 Task: Search for emails with the attachment 'Flower Pricing Update' in Outlook.
Action: Mouse moved to (345, 4)
Screenshot: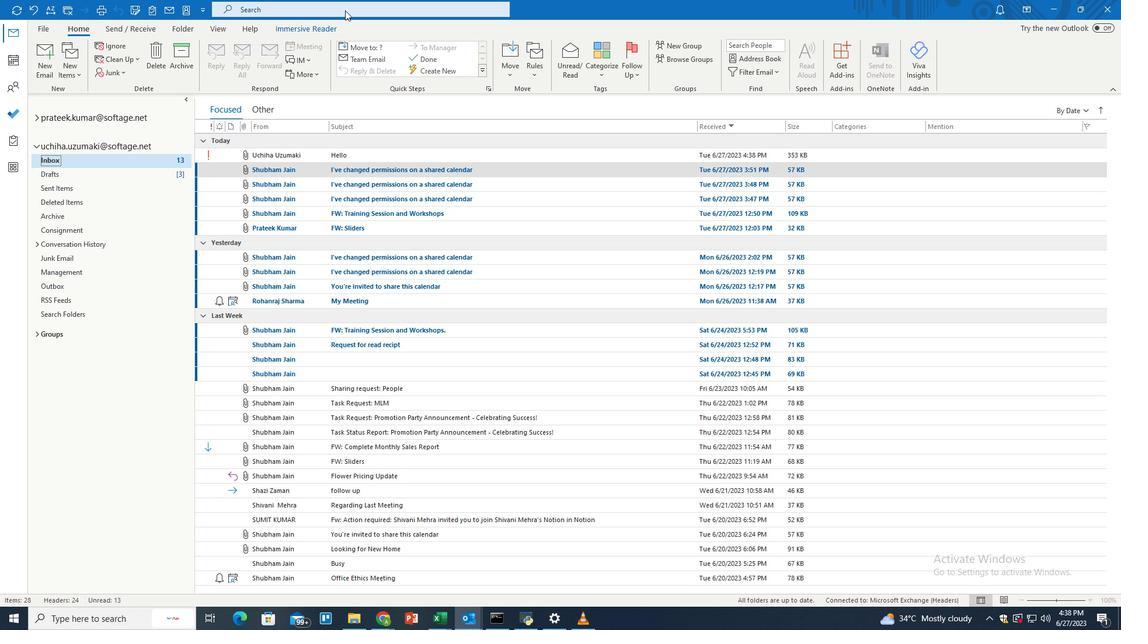 
Action: Mouse pressed left at (345, 4)
Screenshot: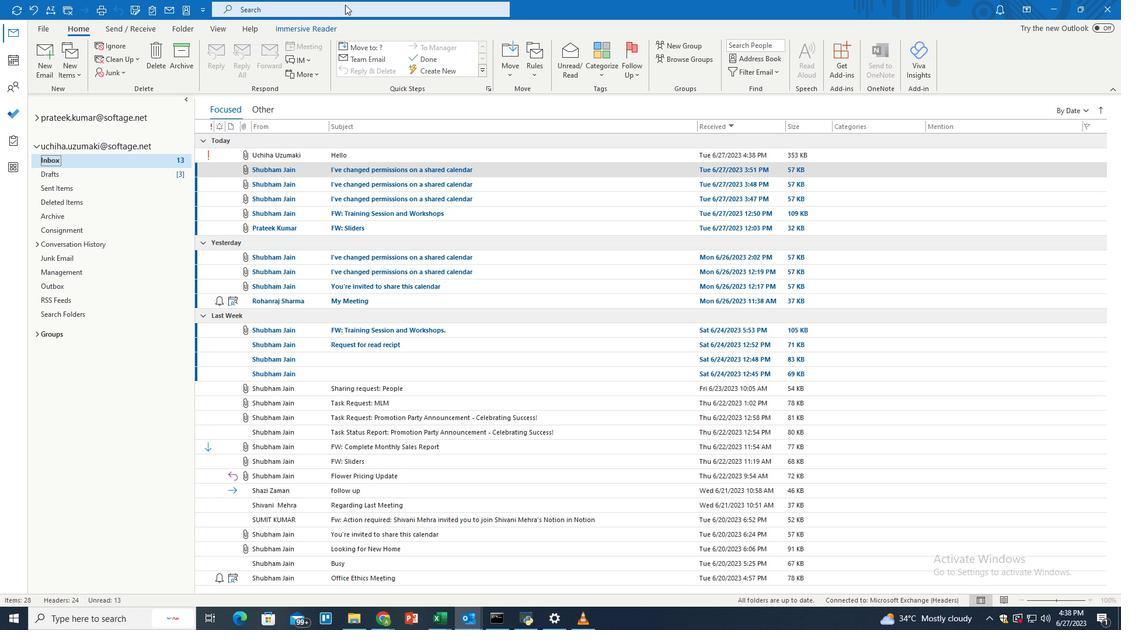 
Action: Mouse moved to (351, 10)
Screenshot: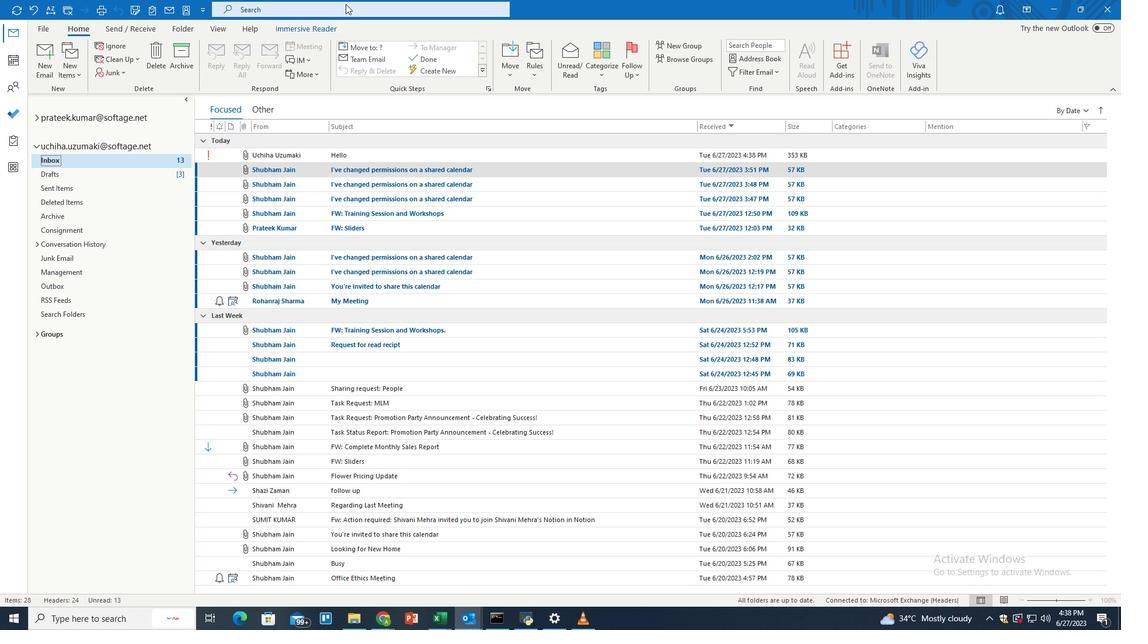 
Action: Mouse pressed left at (351, 10)
Screenshot: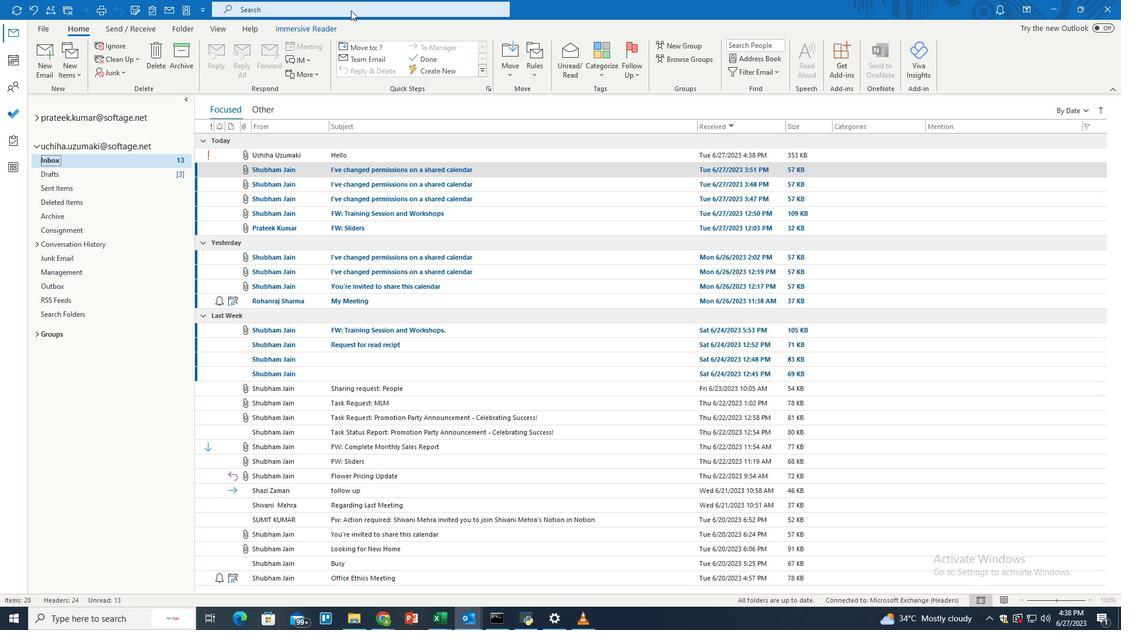 
Action: Mouse moved to (547, 5)
Screenshot: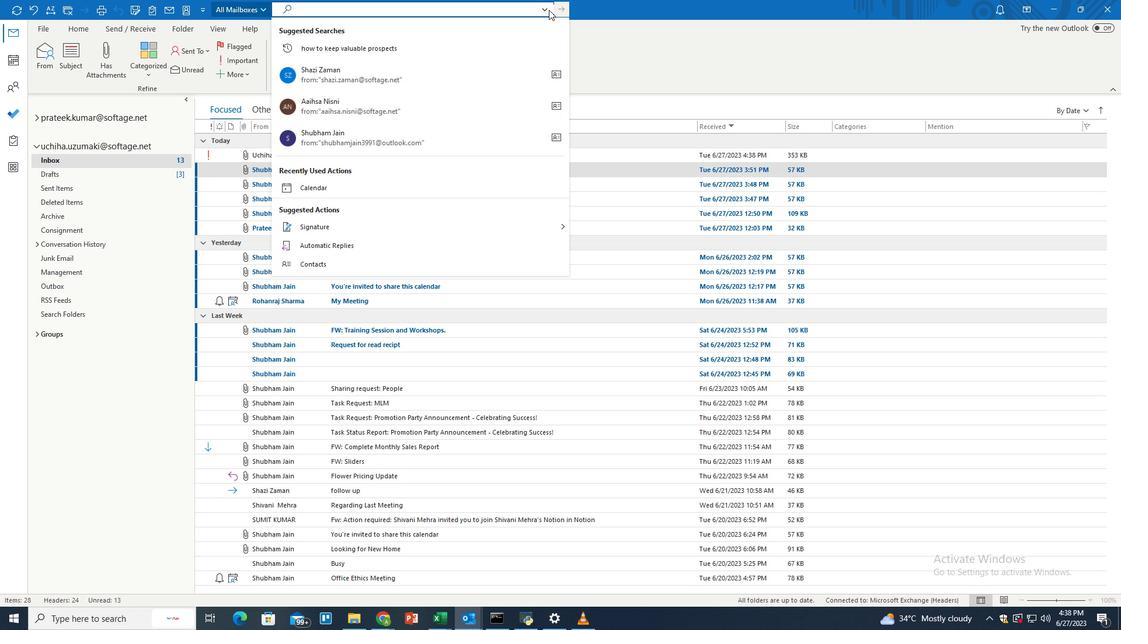 
Action: Mouse pressed left at (547, 5)
Screenshot: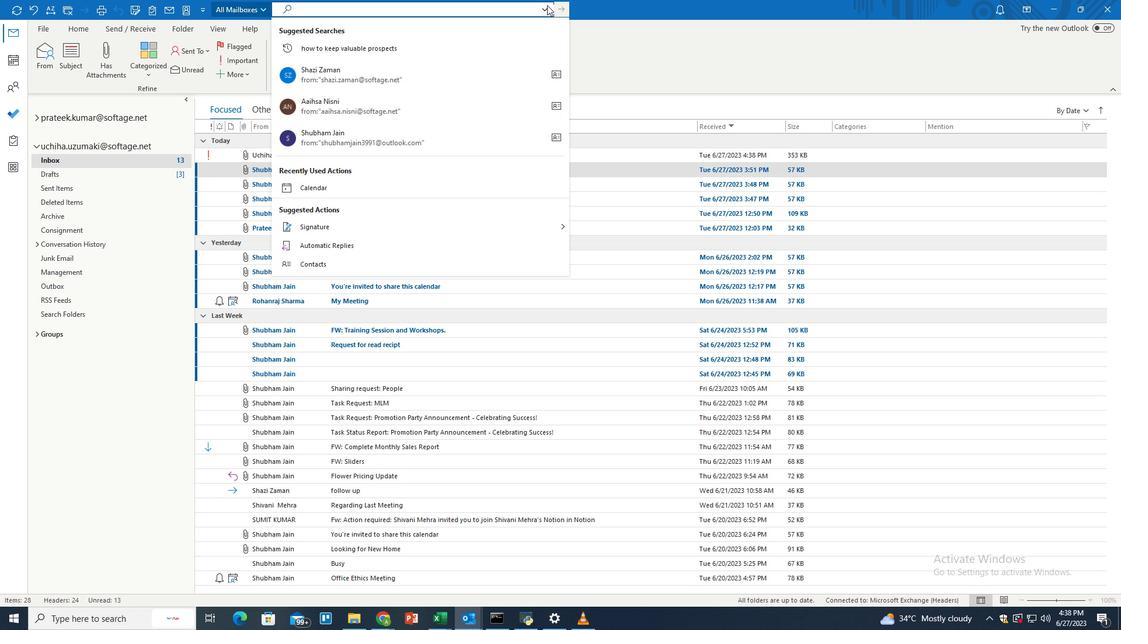 
Action: Mouse moved to (339, 64)
Screenshot: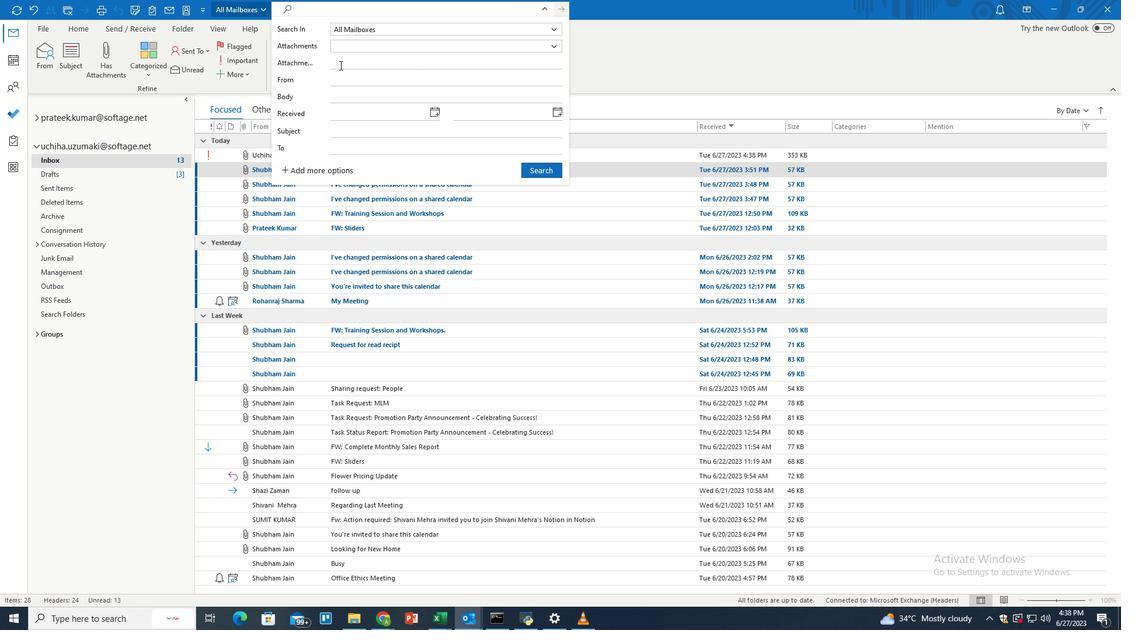 
Action: Mouse pressed left at (339, 64)
Screenshot: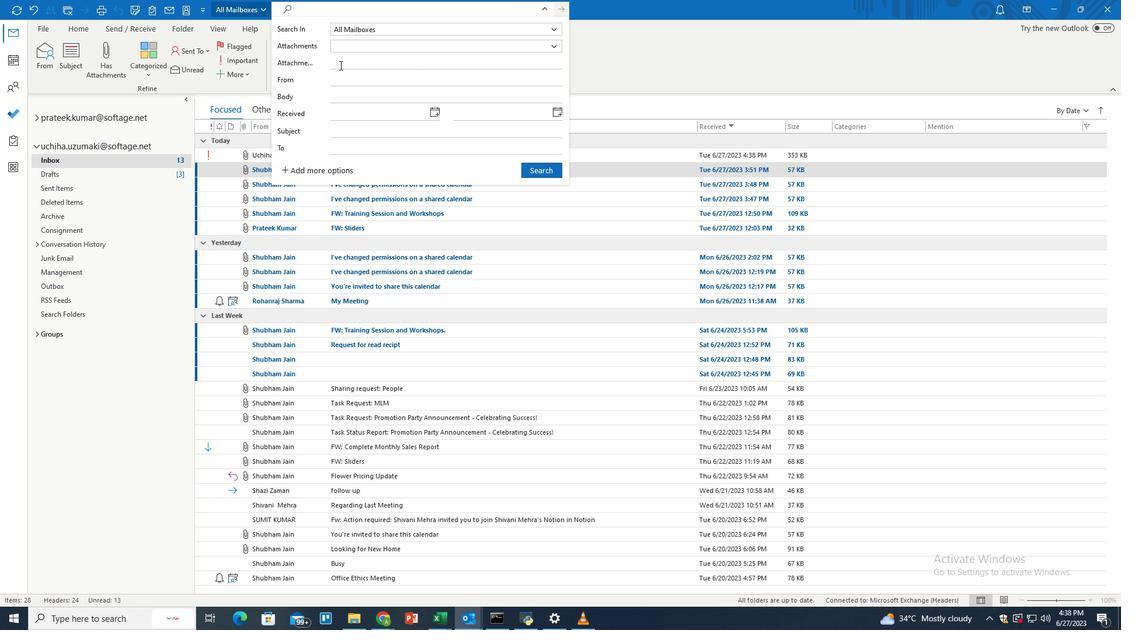 
Action: Key pressed <Key.shift>Flower<Key.space><Key.shift>Pricing<Key.space><Key.shift>Update
Screenshot: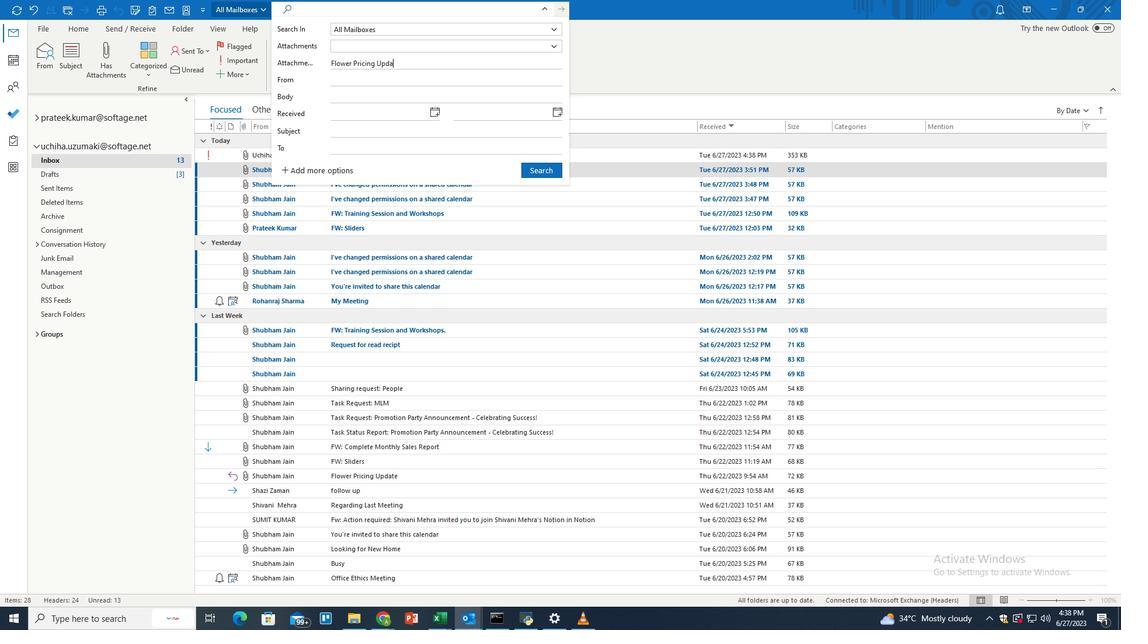
Action: Mouse moved to (527, 168)
Screenshot: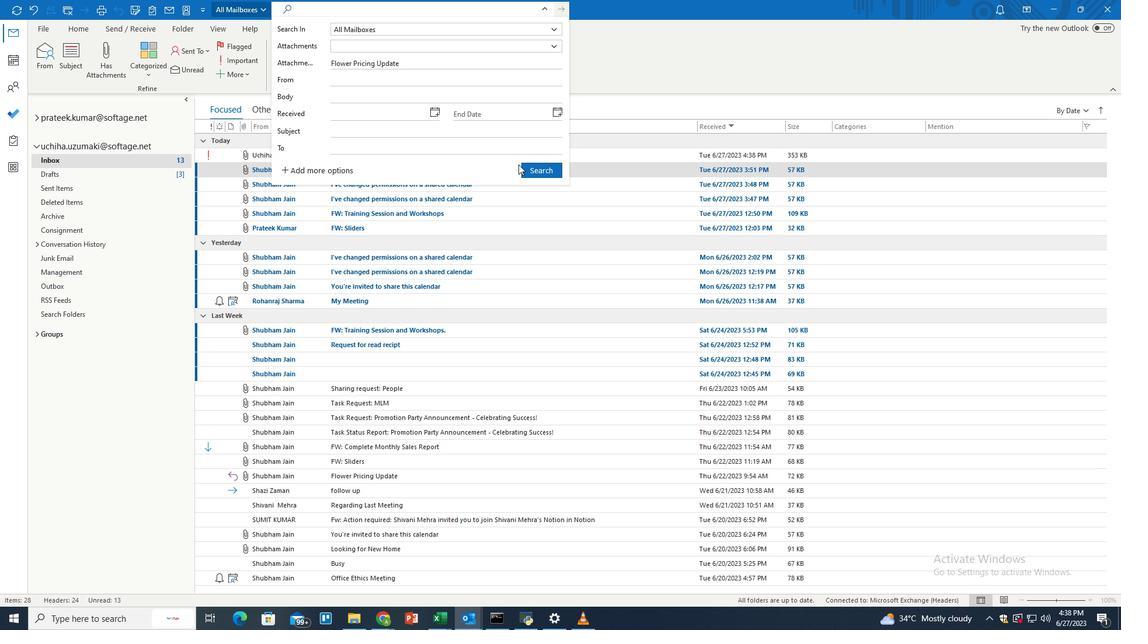 
Action: Mouse pressed left at (527, 168)
Screenshot: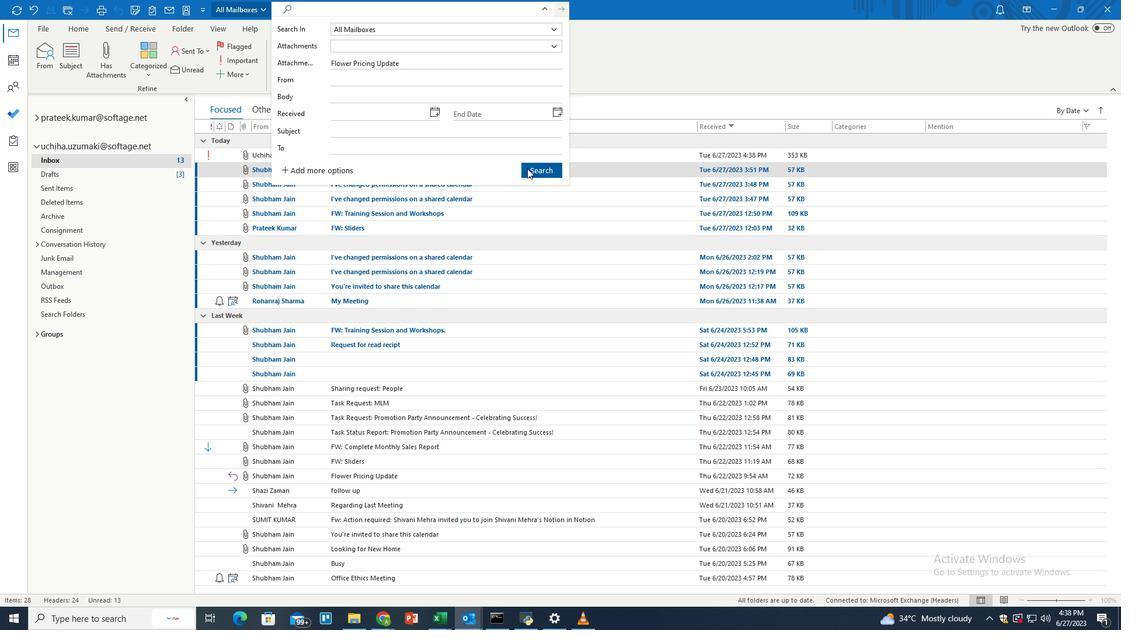
Action: Mouse moved to (331, 151)
Screenshot: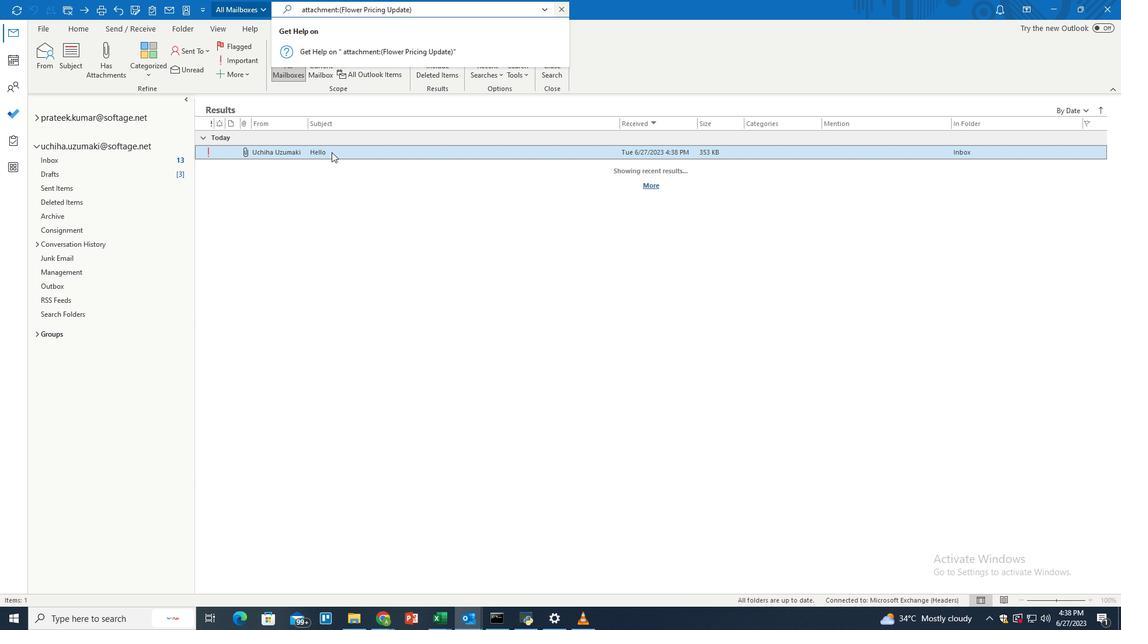 
Action: Mouse pressed left at (331, 151)
Screenshot: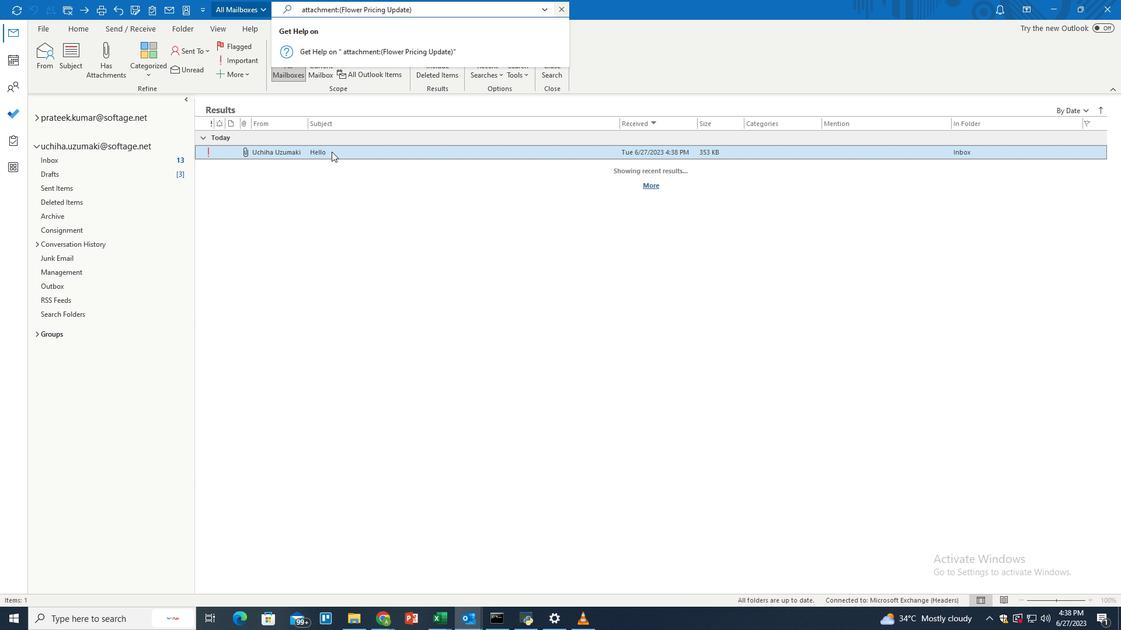 
Action: Mouse moved to (75, 26)
Screenshot: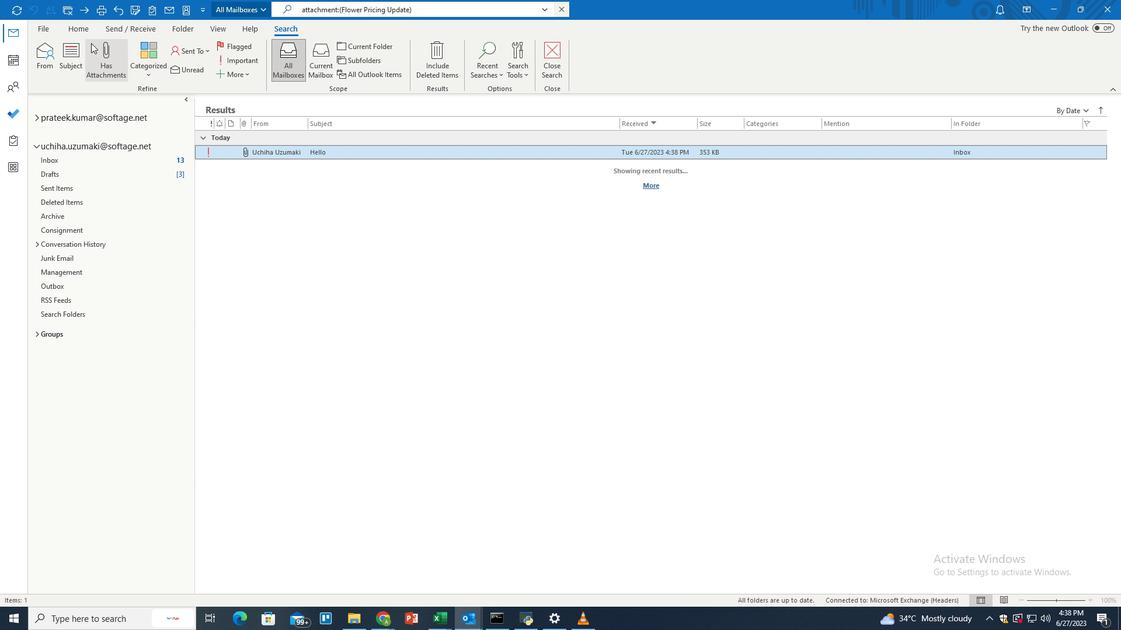 
Action: Mouse pressed left at (75, 26)
Screenshot: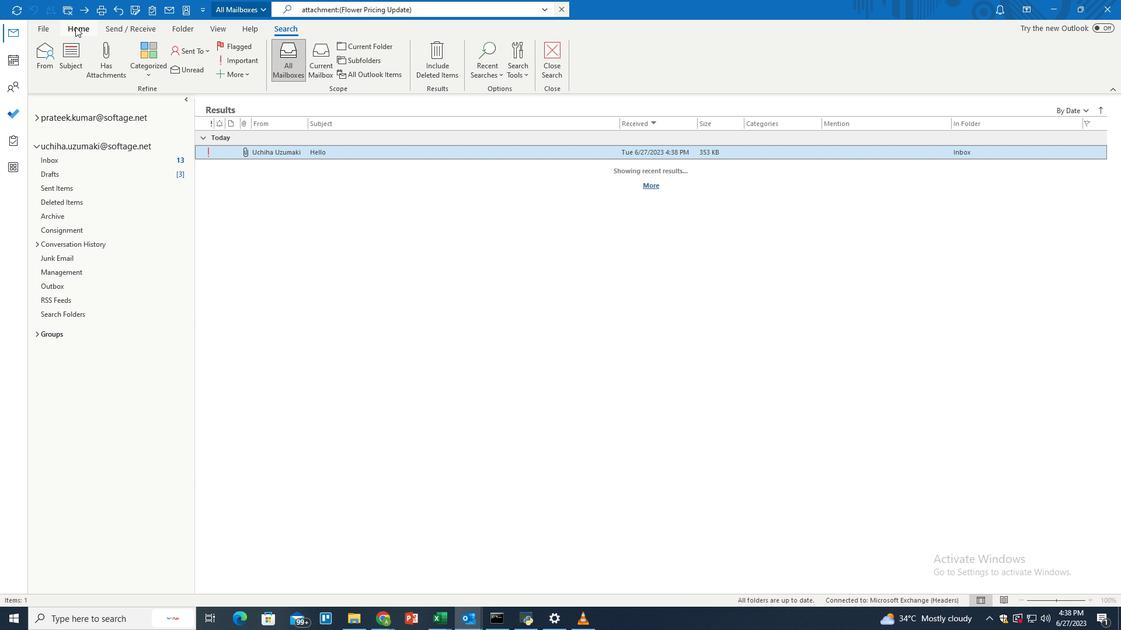 
Action: Mouse moved to (613, 70)
Screenshot: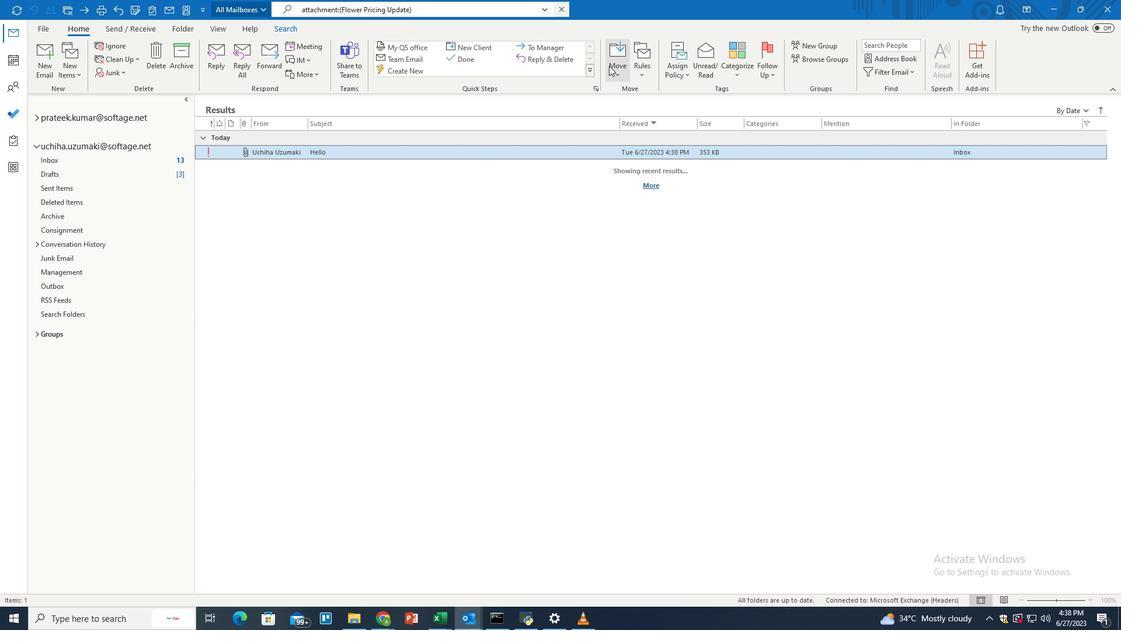 
Action: Mouse pressed left at (613, 70)
Screenshot: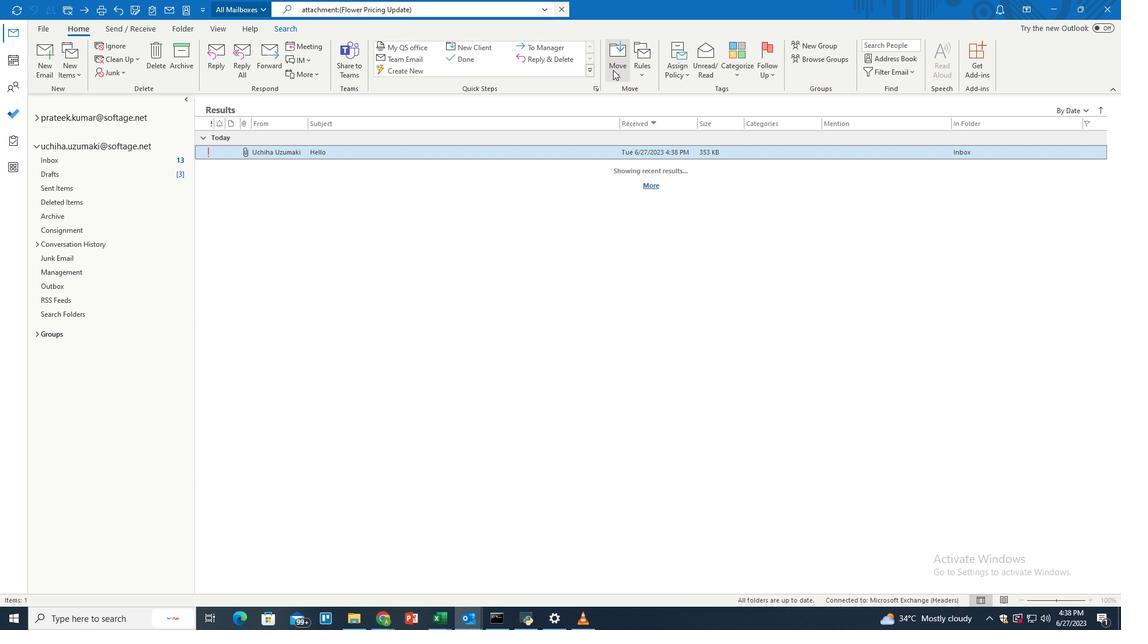 
Action: Mouse moved to (639, 106)
Screenshot: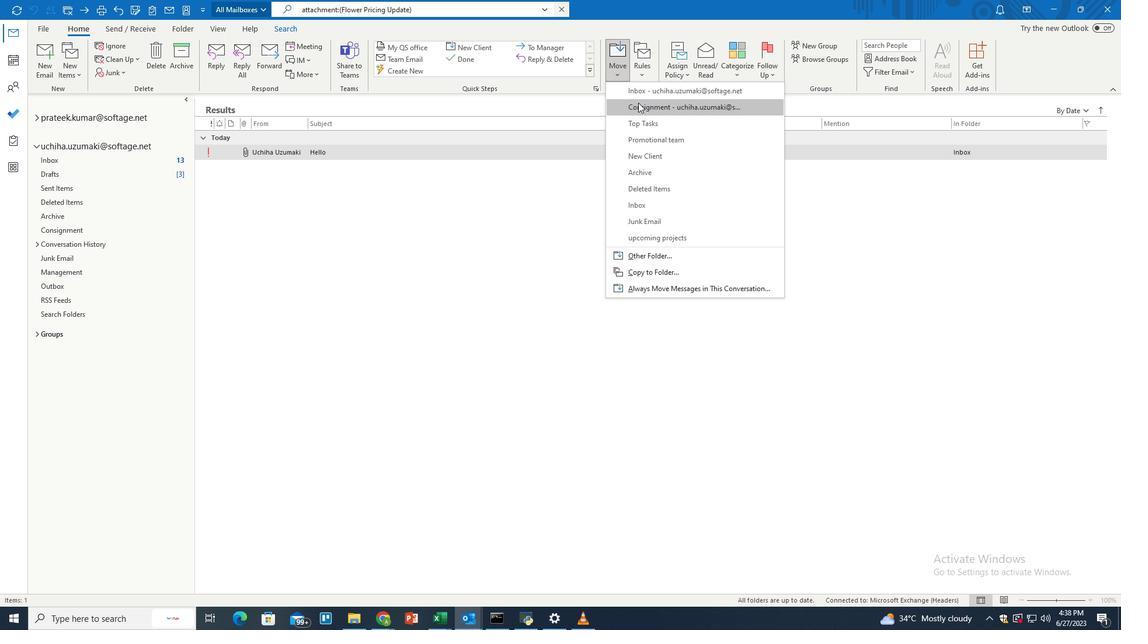
Action: Mouse pressed left at (639, 106)
Screenshot: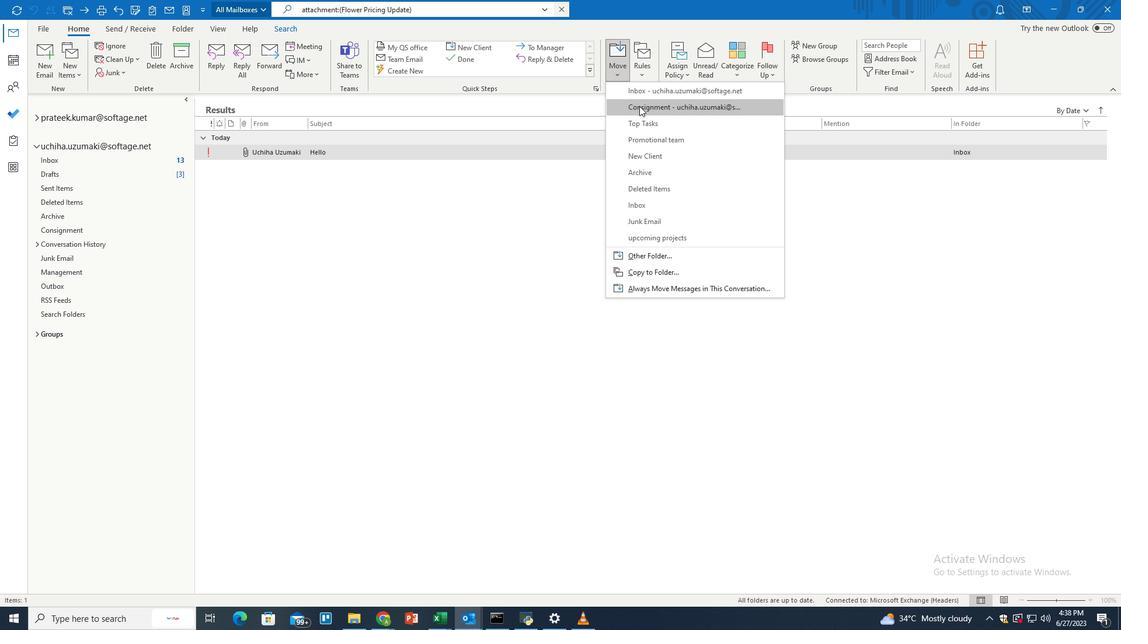 
Action: Mouse moved to (528, 172)
Screenshot: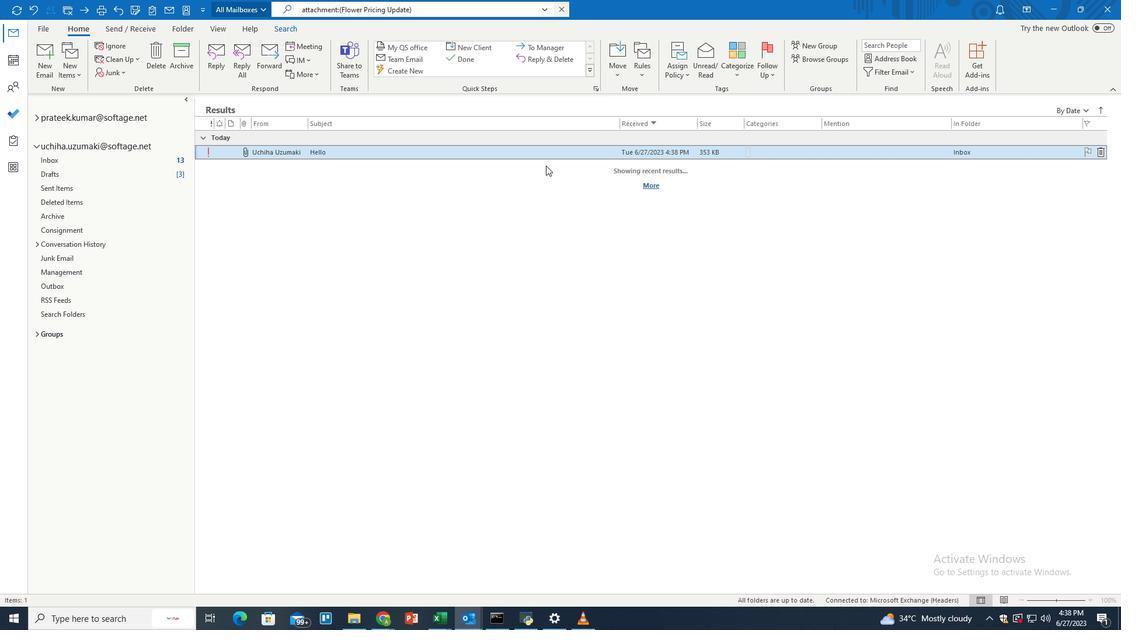 
